 Task: Visit the documents section on the  page of Bank of America
Action: Mouse moved to (357, 378)
Screenshot: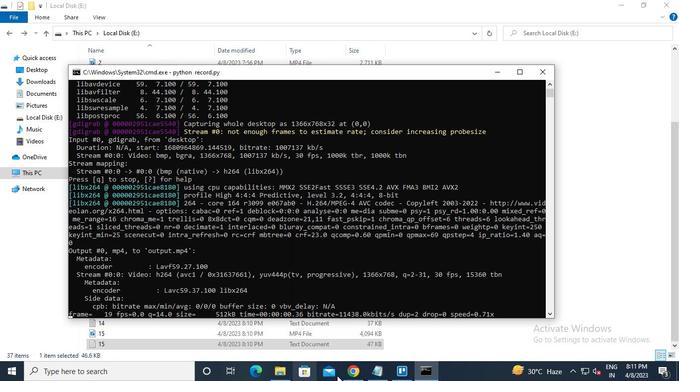 
Action: Mouse pressed left at (357, 378)
Screenshot: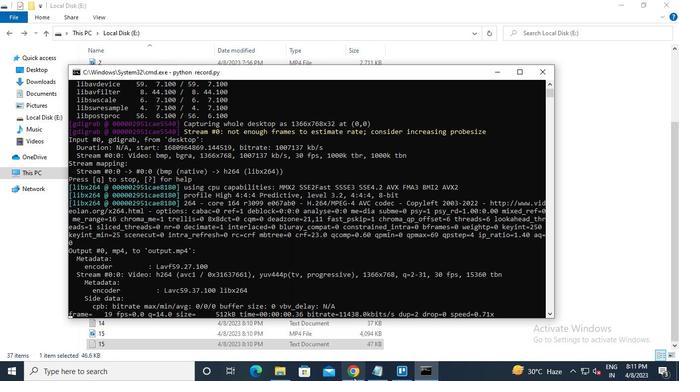 
Action: Mouse moved to (189, 67)
Screenshot: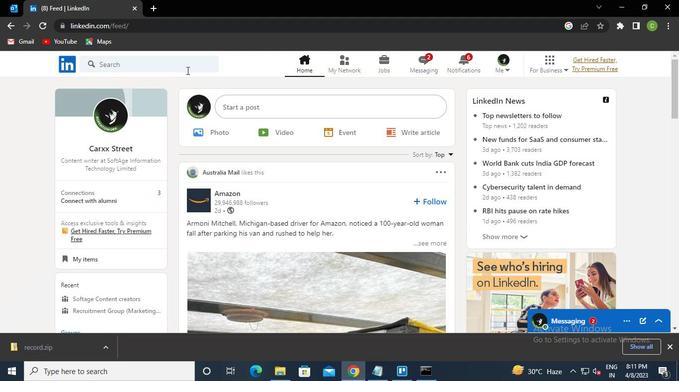 
Action: Mouse pressed left at (189, 67)
Screenshot: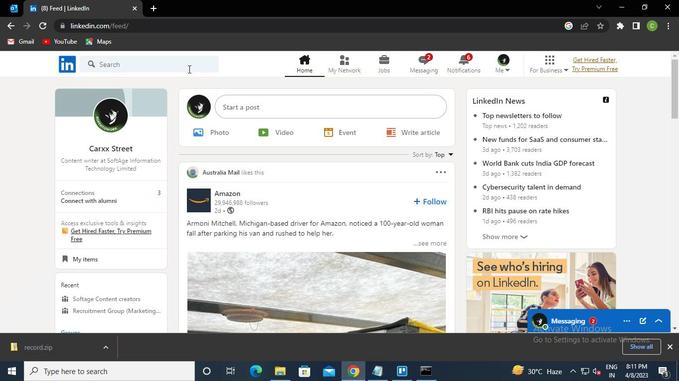 
Action: Keyboard b
Screenshot: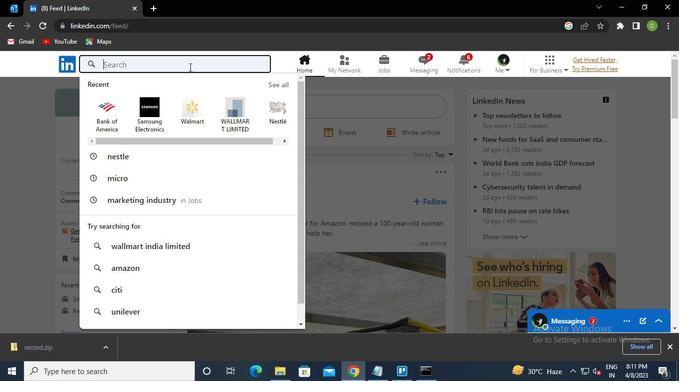 
Action: Keyboard a
Screenshot: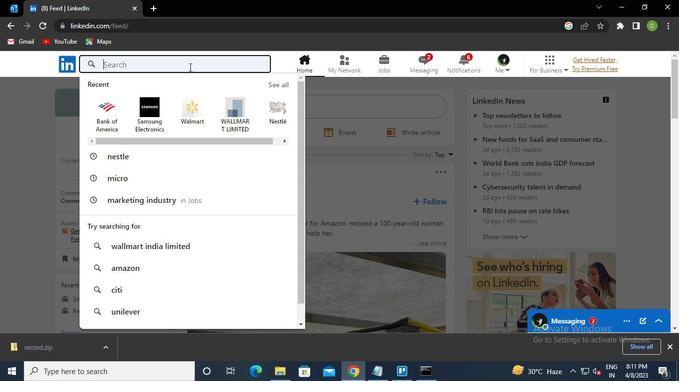 
Action: Keyboard n
Screenshot: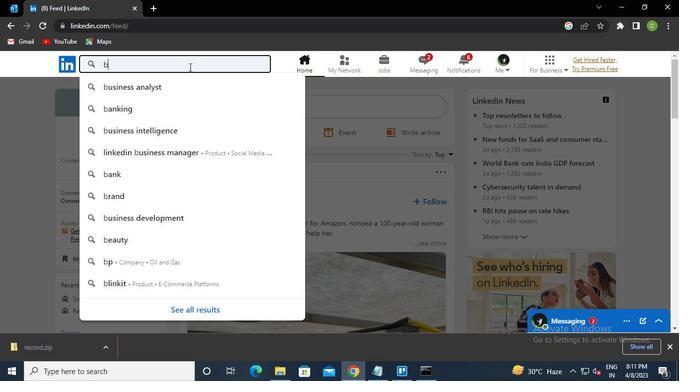 
Action: Keyboard k
Screenshot: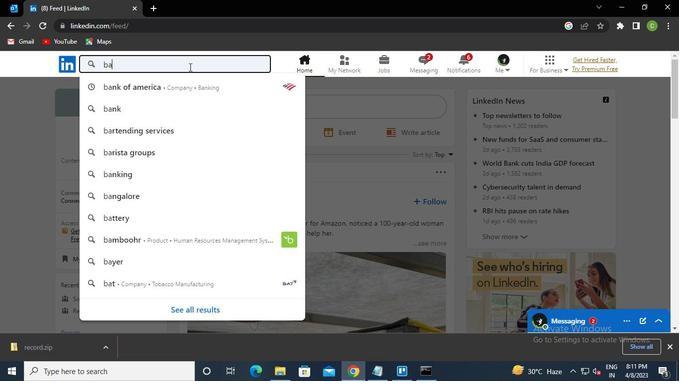 
Action: Keyboard Key.space
Screenshot: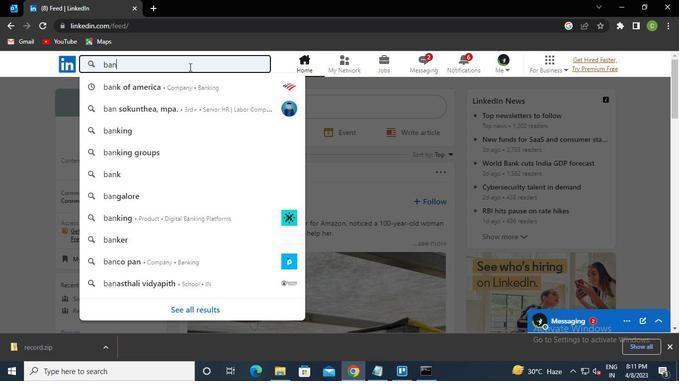 
Action: Keyboard Key.down
Screenshot: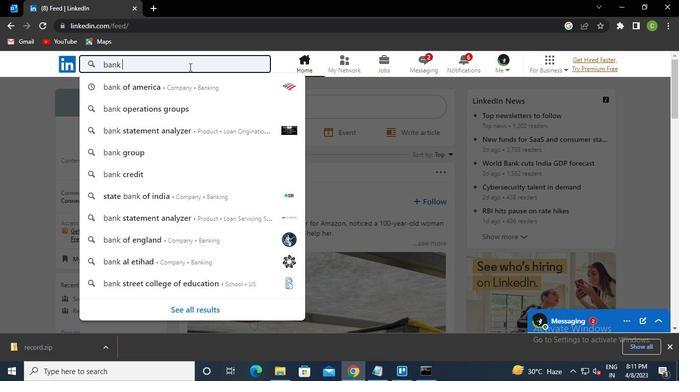 
Action: Keyboard Key.enter
Screenshot: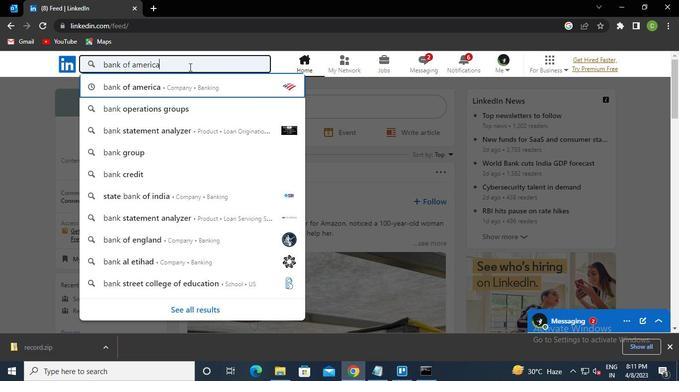 
Action: Mouse moved to (312, 188)
Screenshot: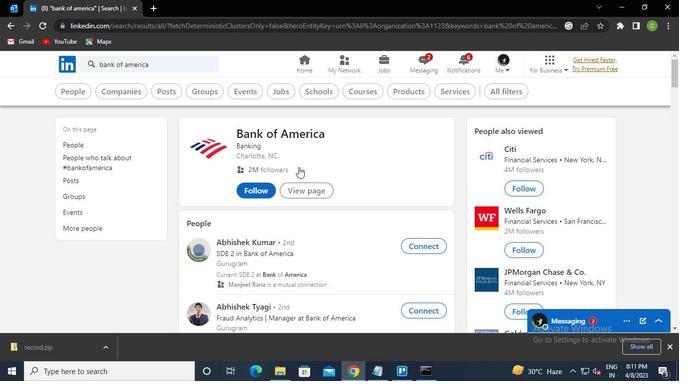 
Action: Mouse pressed left at (312, 188)
Screenshot: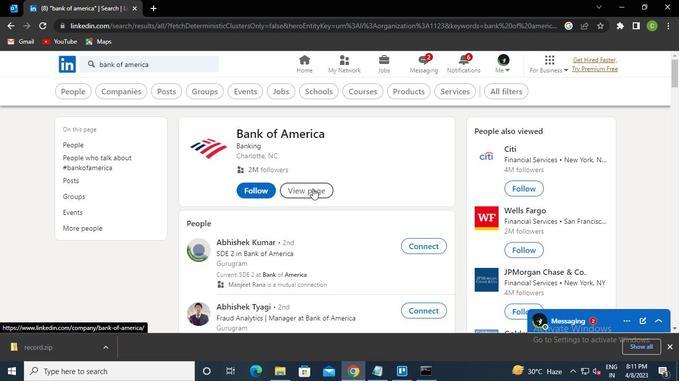 
Action: Mouse moved to (156, 281)
Screenshot: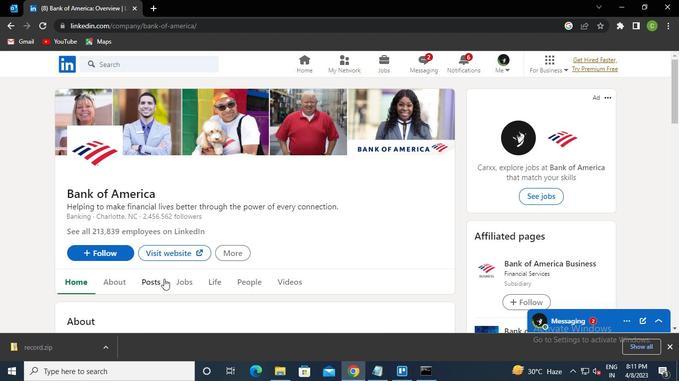 
Action: Mouse pressed left at (156, 281)
Screenshot: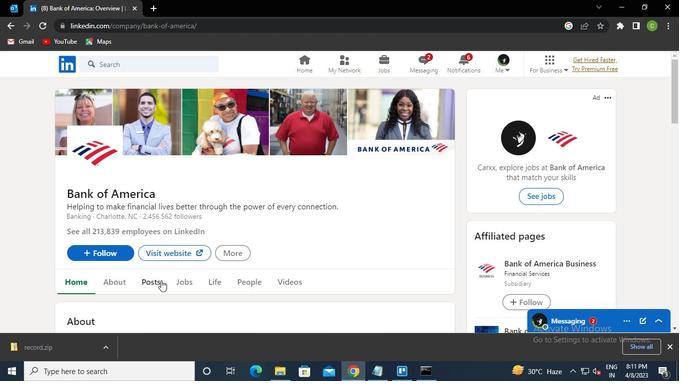 
Action: Mouse moved to (347, 212)
Screenshot: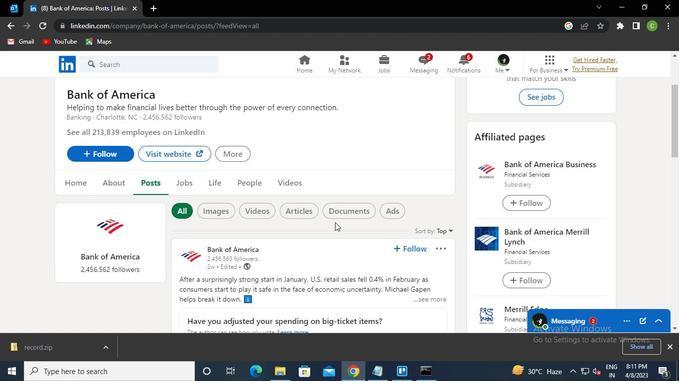 
Action: Mouse pressed left at (347, 212)
Screenshot: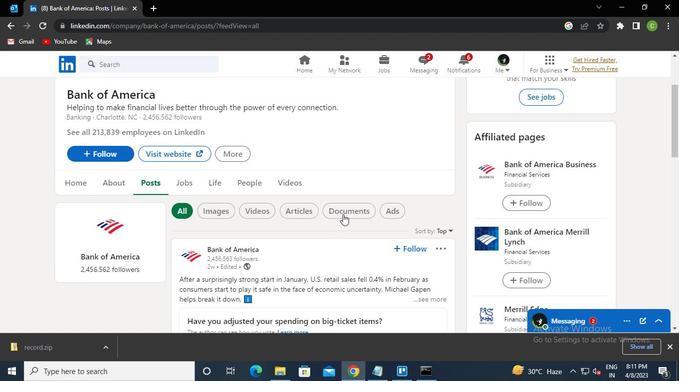
Action: Mouse moved to (424, 368)
Screenshot: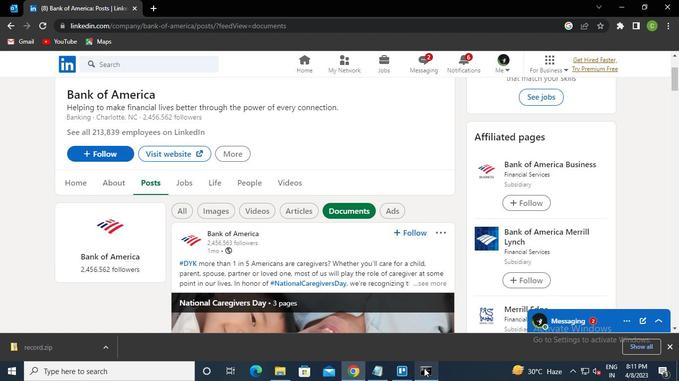 
Action: Mouse pressed left at (424, 368)
Screenshot: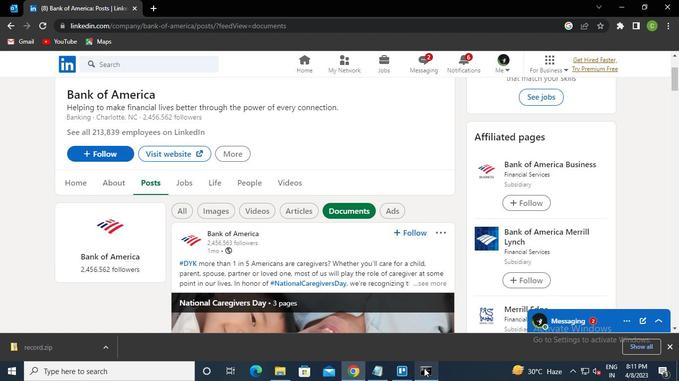 
Action: Mouse moved to (539, 70)
Screenshot: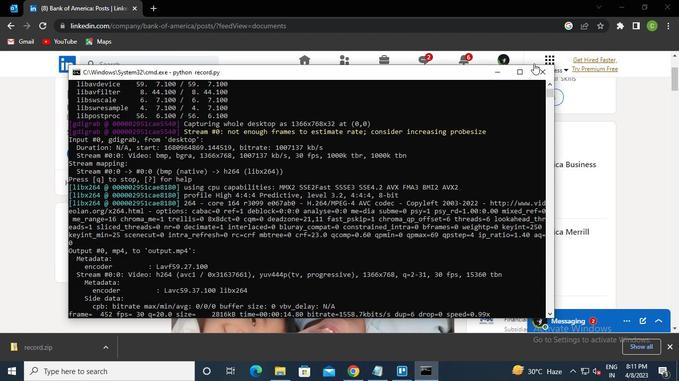
Action: Mouse pressed left at (539, 70)
Screenshot: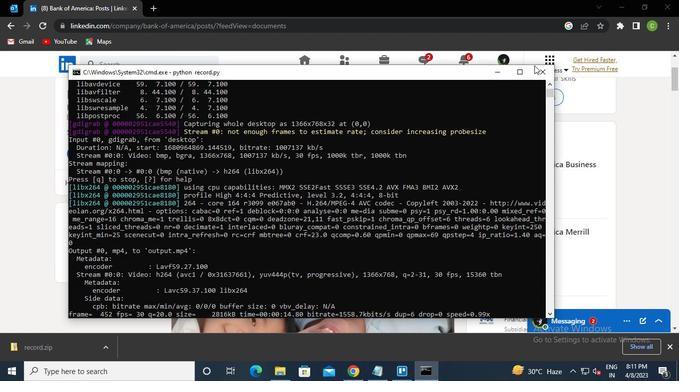 
Action: Mouse moved to (538, 74)
Screenshot: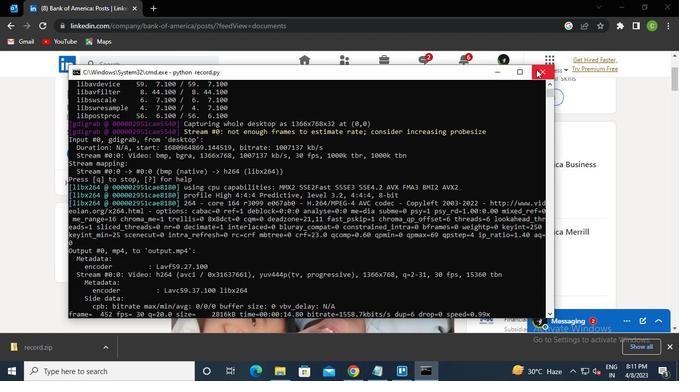 
